 Task: Check learn how in Phone Contacts.
Action: Mouse moved to (682, 68)
Screenshot: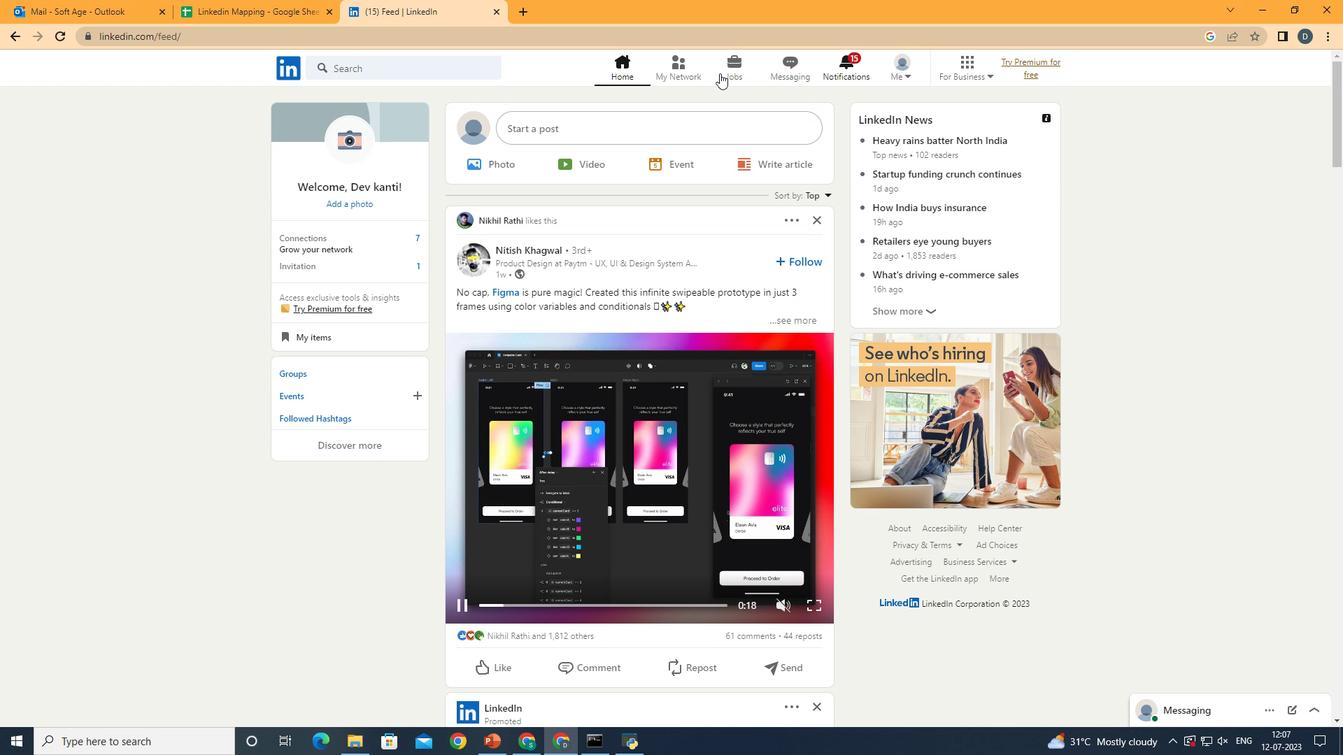 
Action: Mouse pressed left at (682, 68)
Screenshot: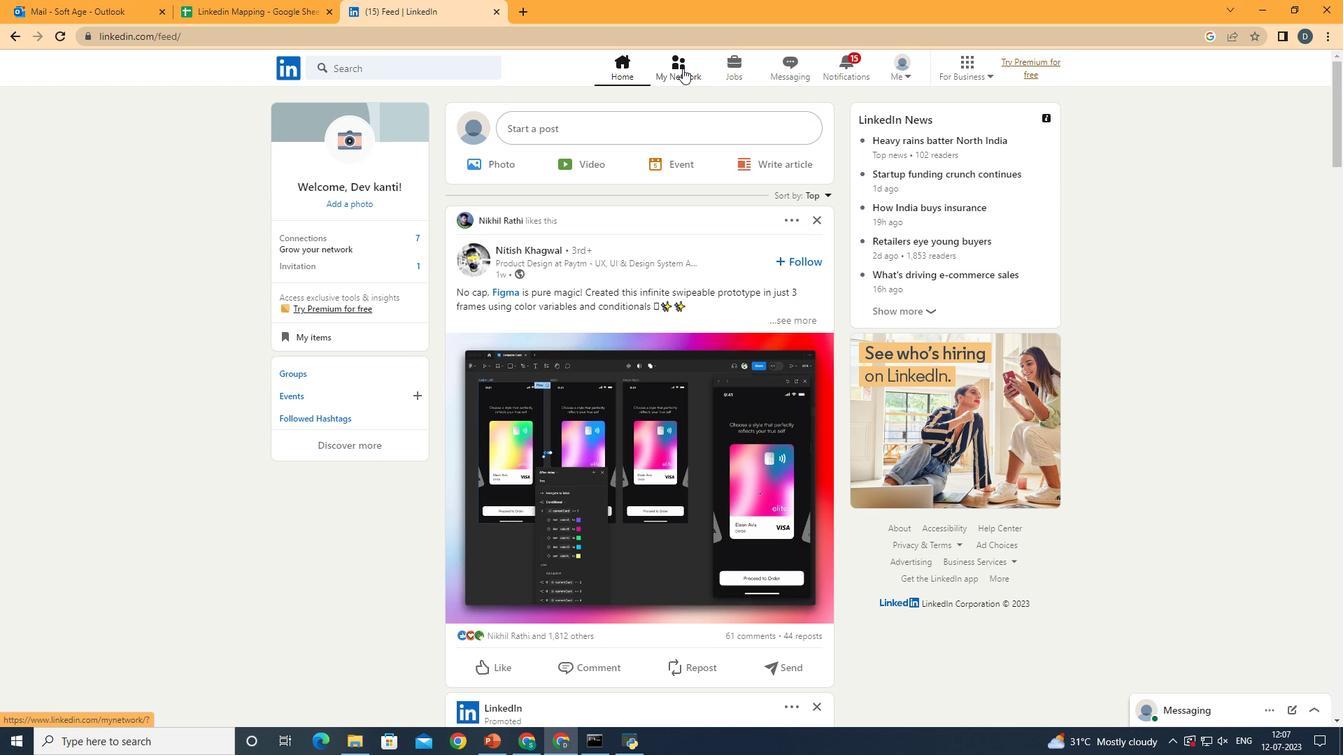 
Action: Mouse moved to (462, 166)
Screenshot: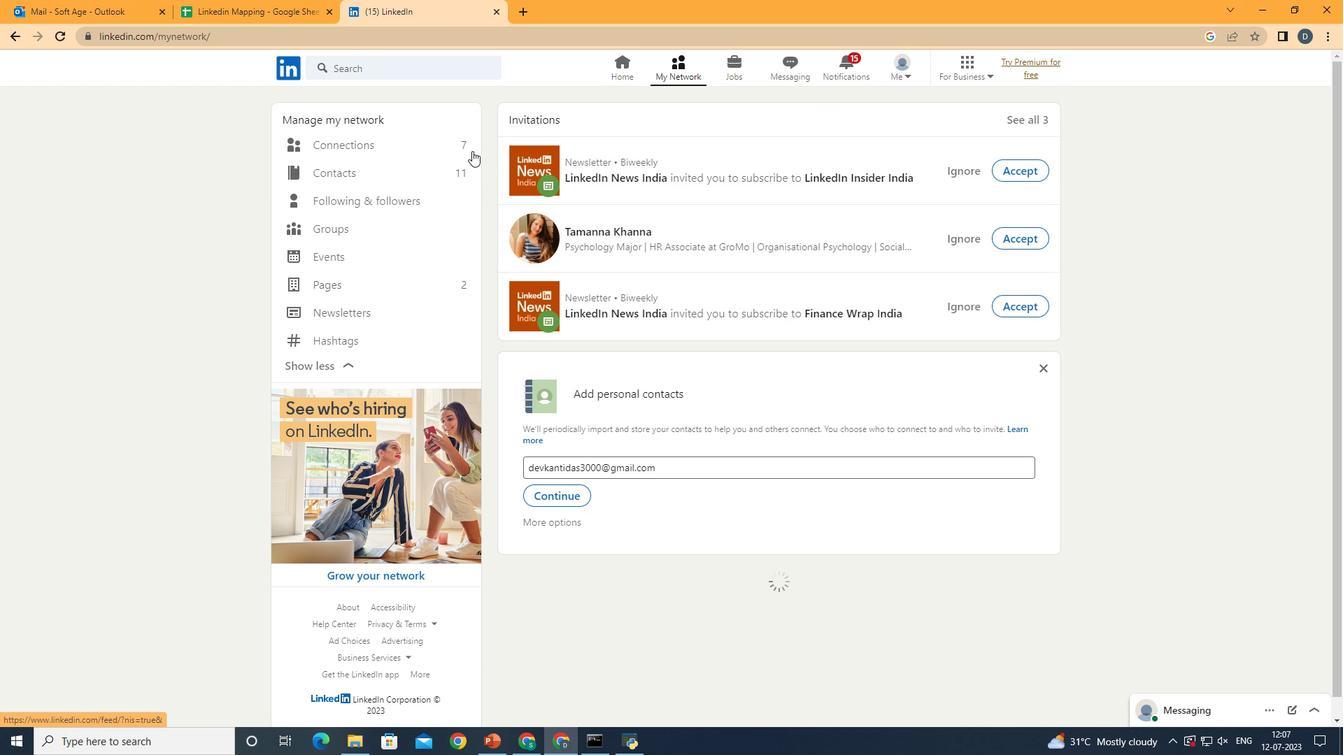 
Action: Mouse pressed left at (462, 166)
Screenshot: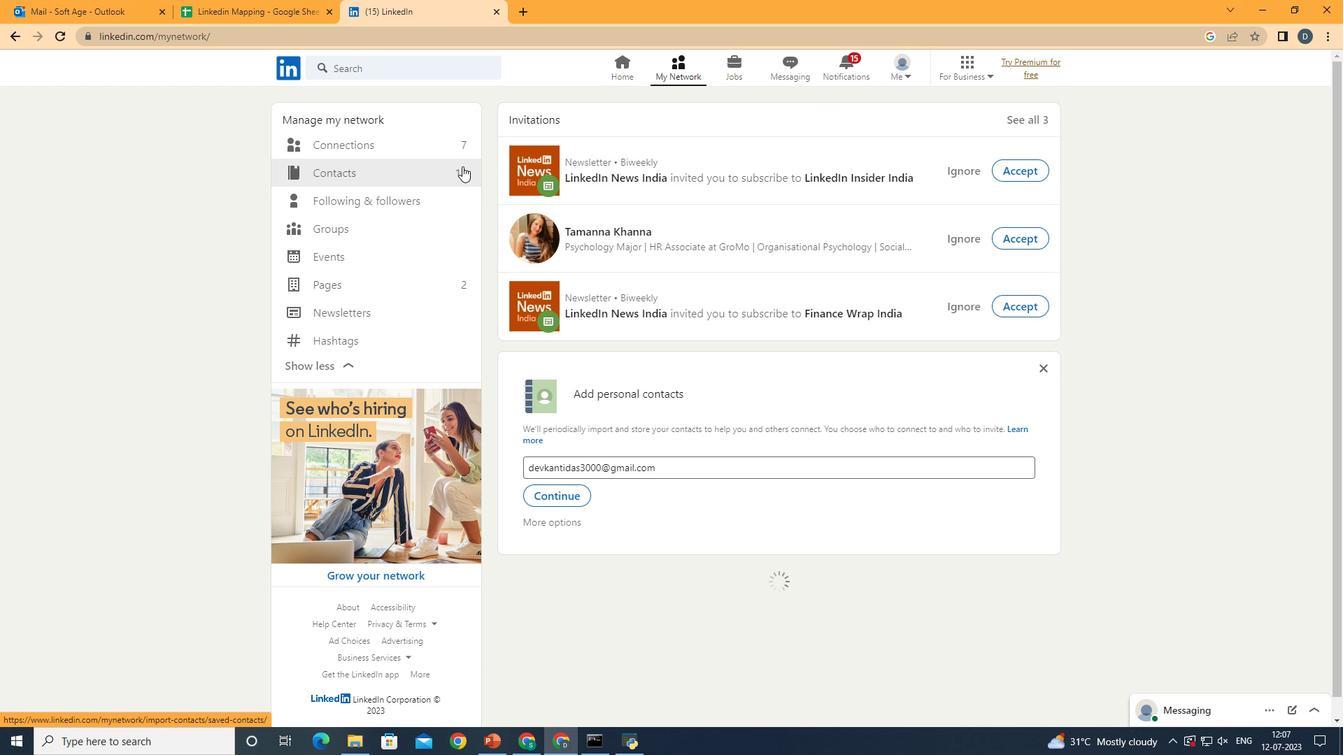 
Action: Mouse moved to (960, 233)
Screenshot: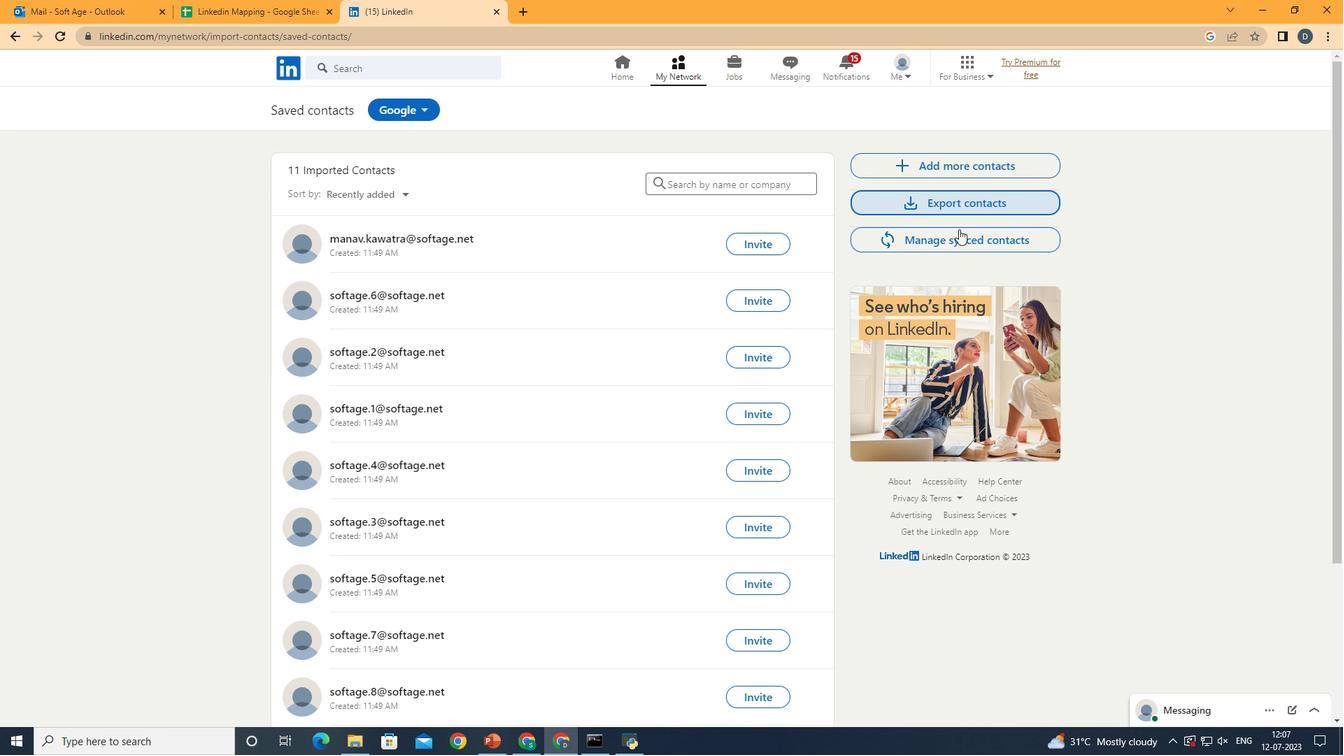 
Action: Mouse pressed left at (960, 233)
Screenshot: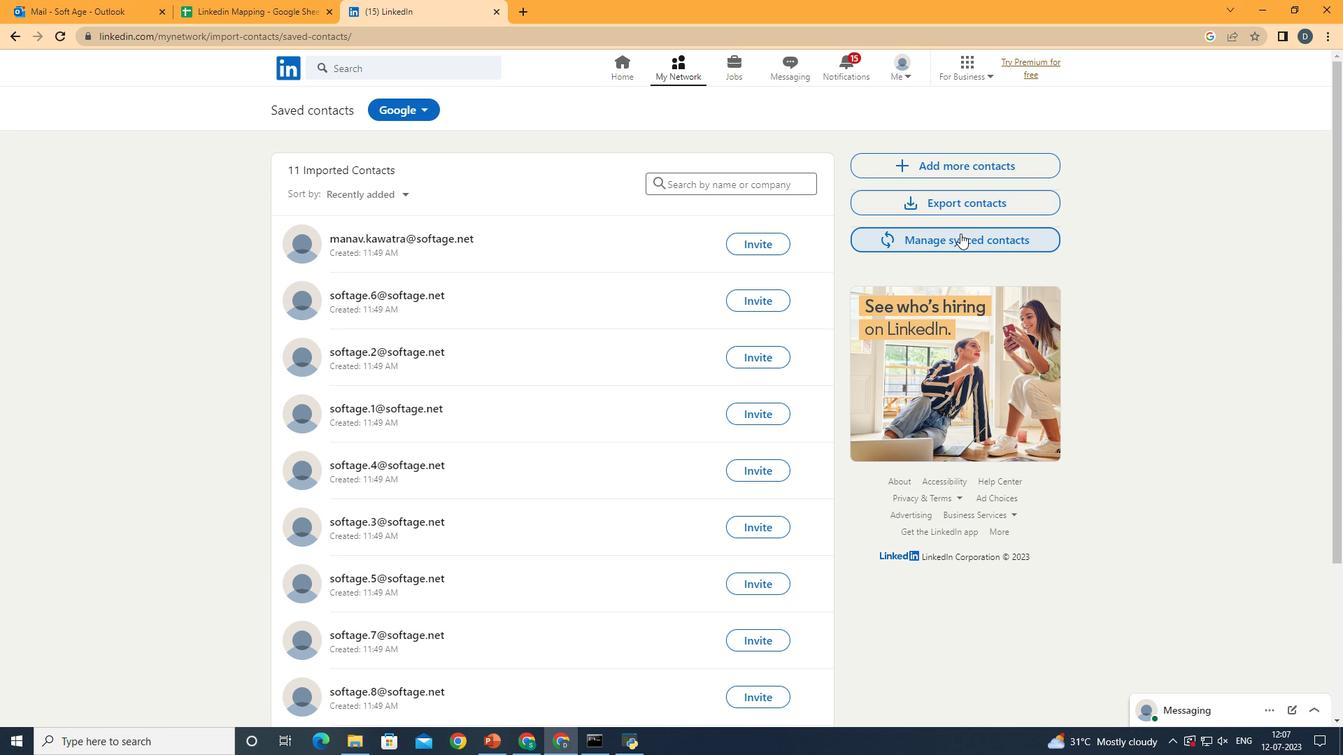 
Action: Mouse moved to (797, 389)
Screenshot: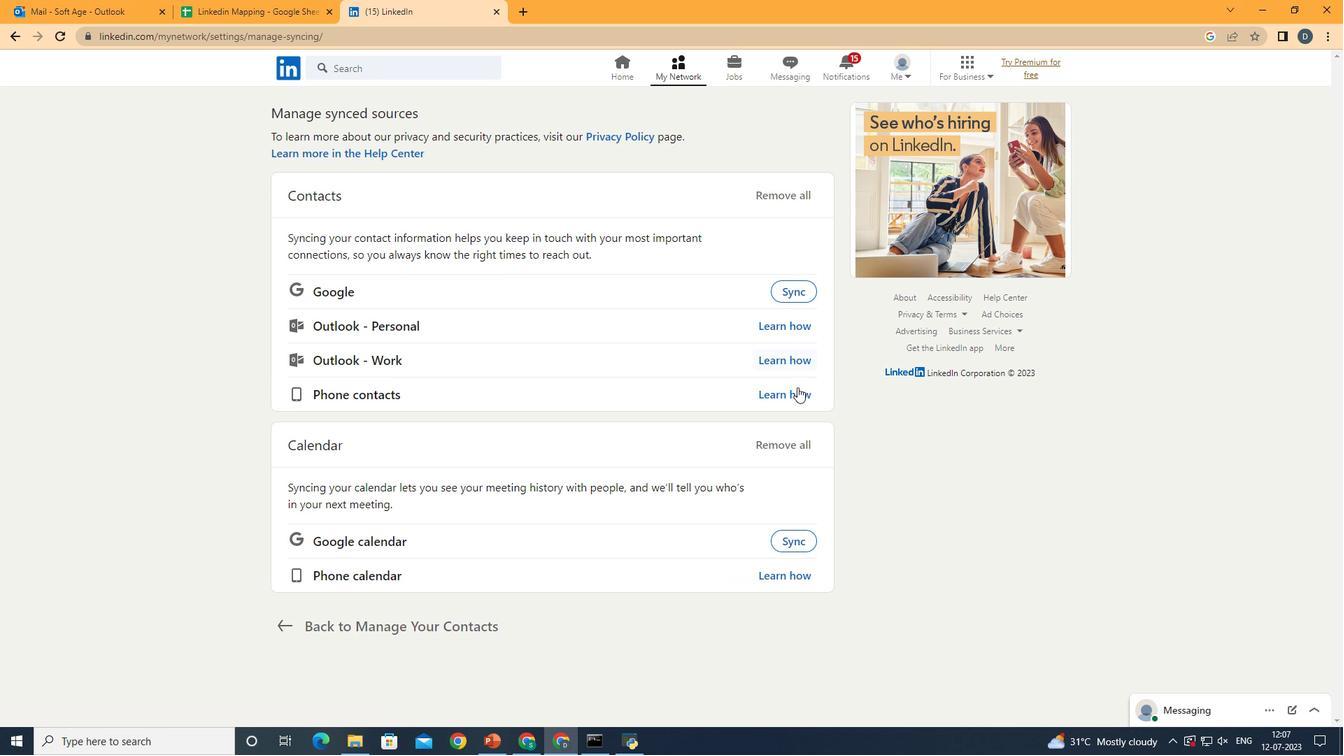
Action: Mouse pressed left at (797, 389)
Screenshot: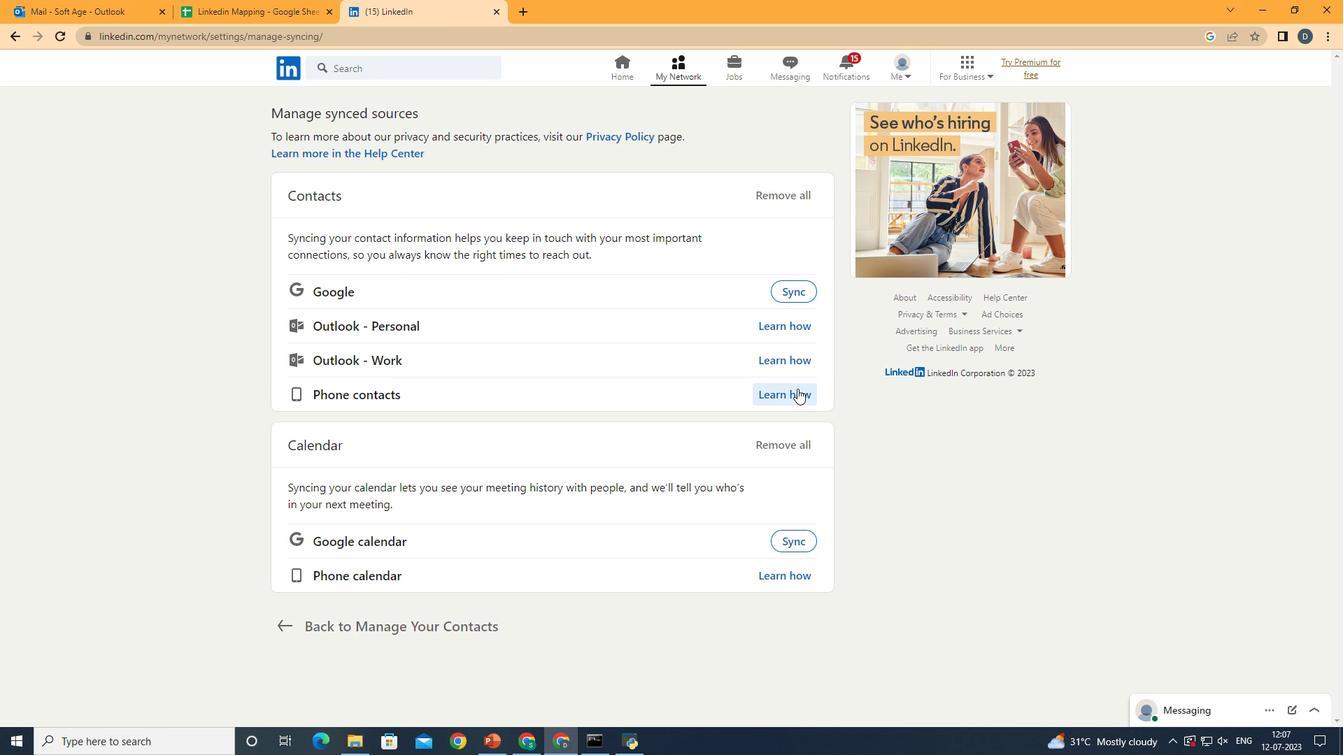 
Action: Mouse moved to (635, 441)
Screenshot: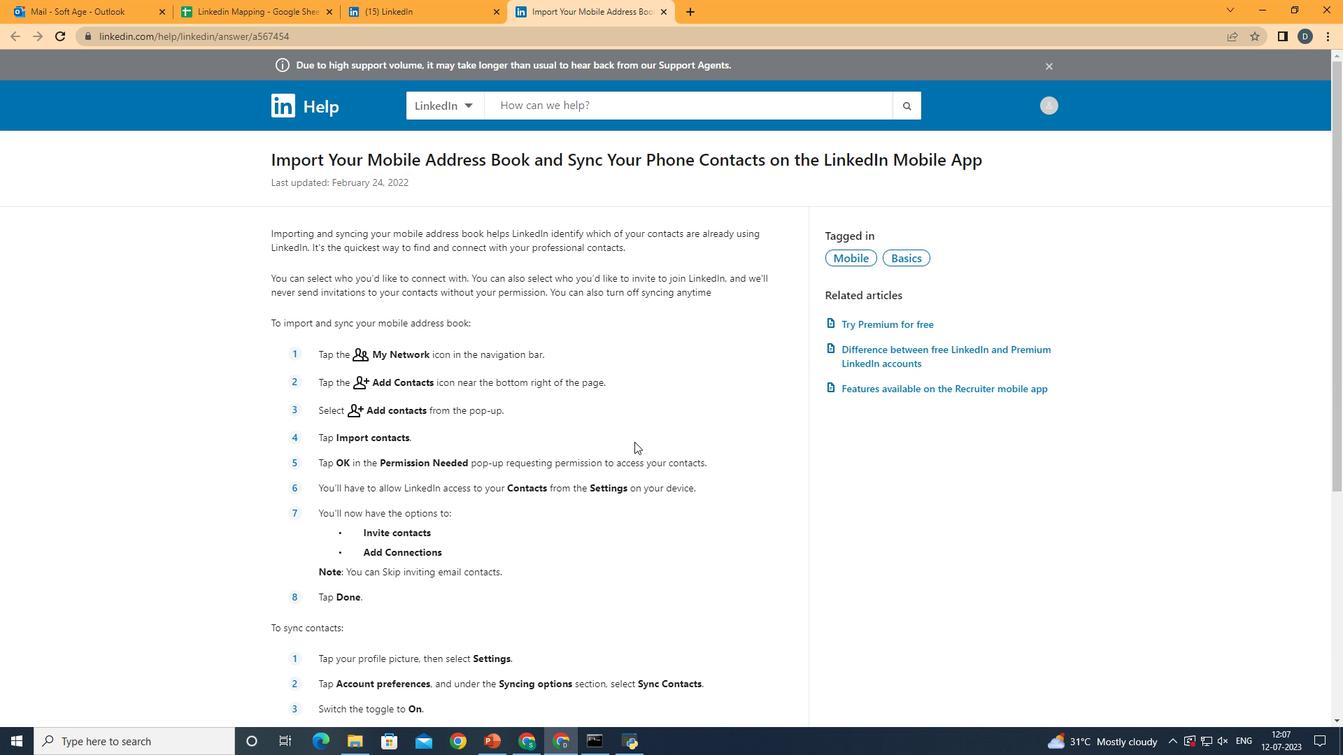 
